 Task: Plan a team-building charity volunteering day for the 21st at 4:30 PM to 5:00PM.
Action: Mouse moved to (50, 78)
Screenshot: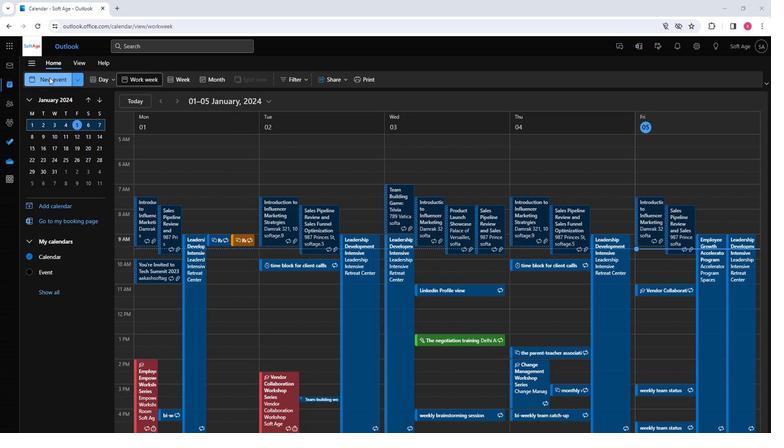 
Action: Mouse pressed left at (50, 78)
Screenshot: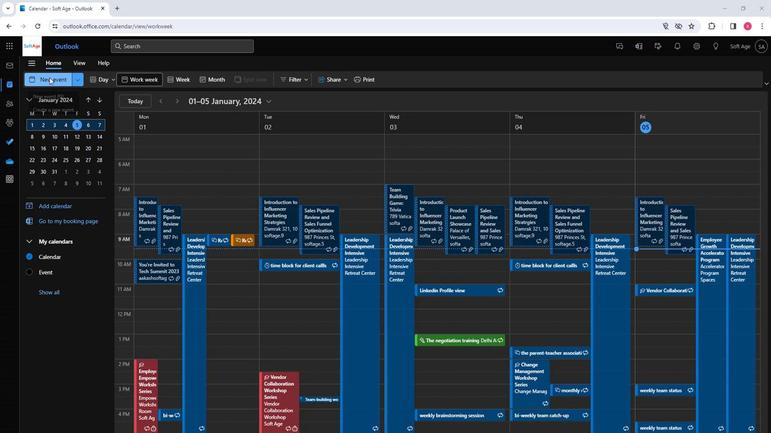 
Action: Mouse moved to (207, 130)
Screenshot: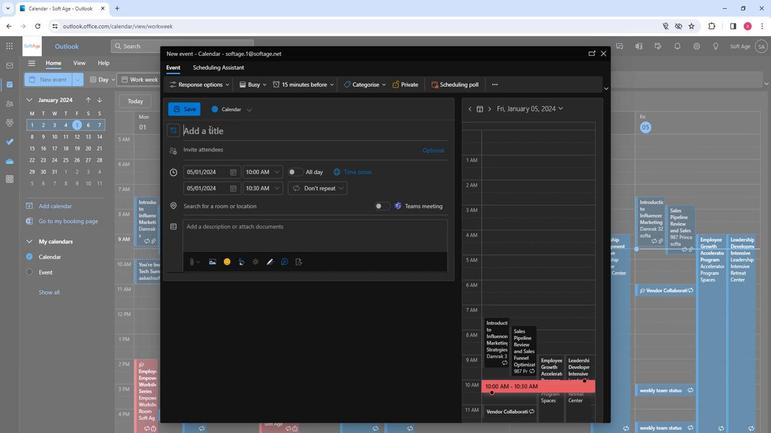 
Action: Mouse pressed left at (207, 130)
Screenshot: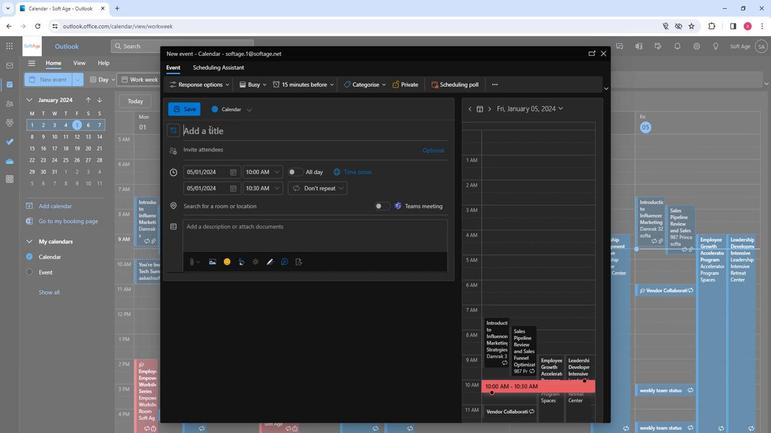 
Action: Key pressed <Key.shift>Team-<Key.shift>Building<Key.space><Key.shift>Charity<Key.space><Key.shift><Key.shift><Key.shift><Key.shift><Key.shift>Volunteering<Key.space><Key.shift>Day
Screenshot: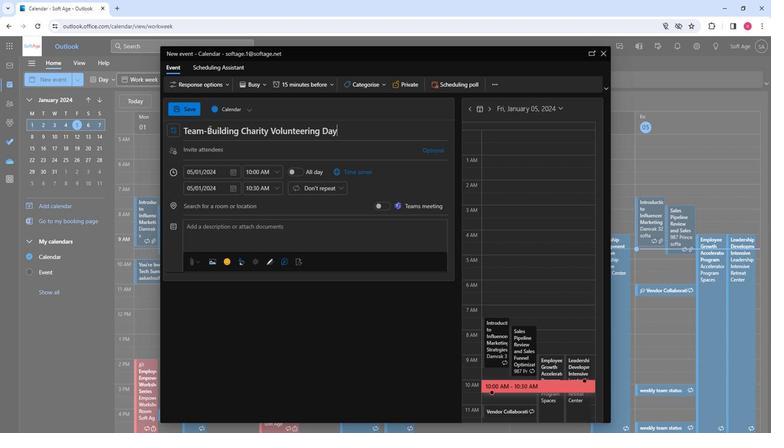 
Action: Mouse moved to (211, 150)
Screenshot: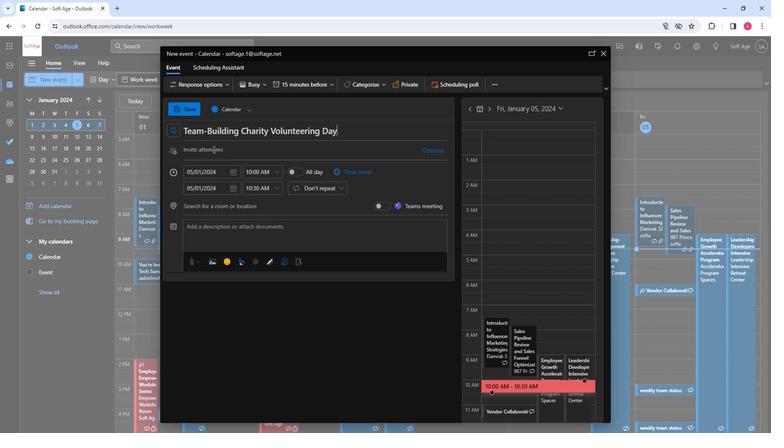 
Action: Mouse pressed left at (211, 150)
Screenshot: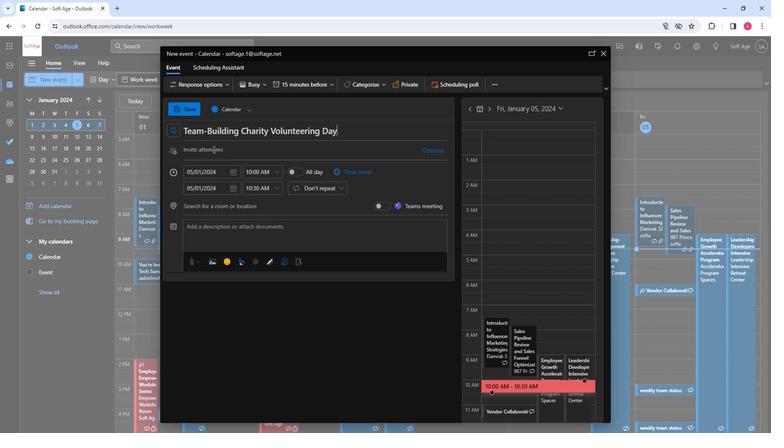 
Action: Key pressed so
Screenshot: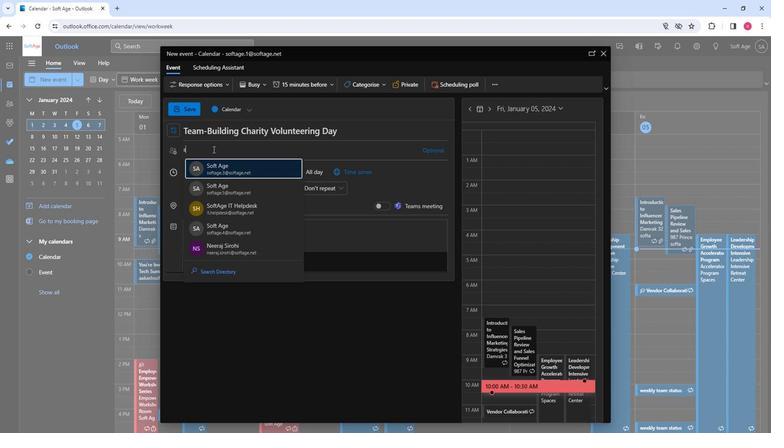
Action: Mouse moved to (215, 163)
Screenshot: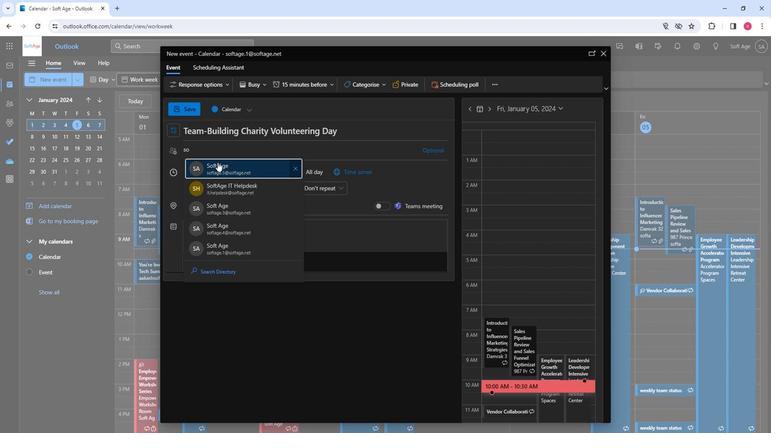 
Action: Mouse pressed left at (215, 163)
Screenshot: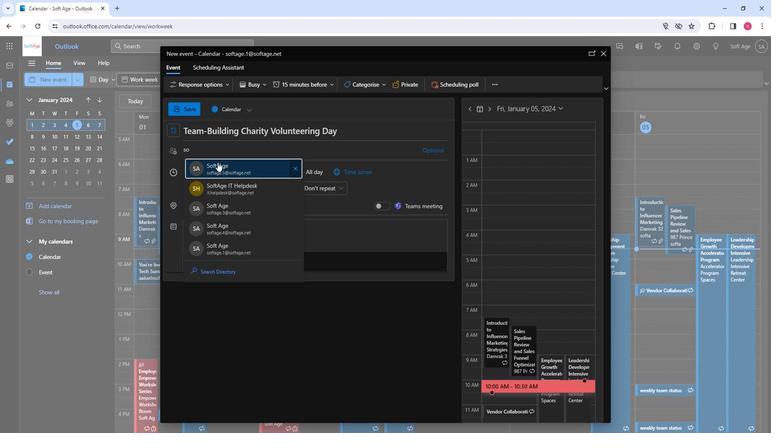 
Action: Key pressed so
Screenshot: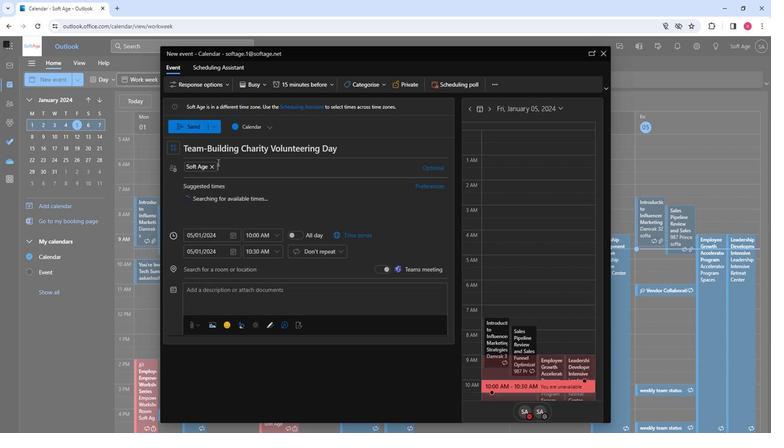 
Action: Mouse moved to (243, 224)
Screenshot: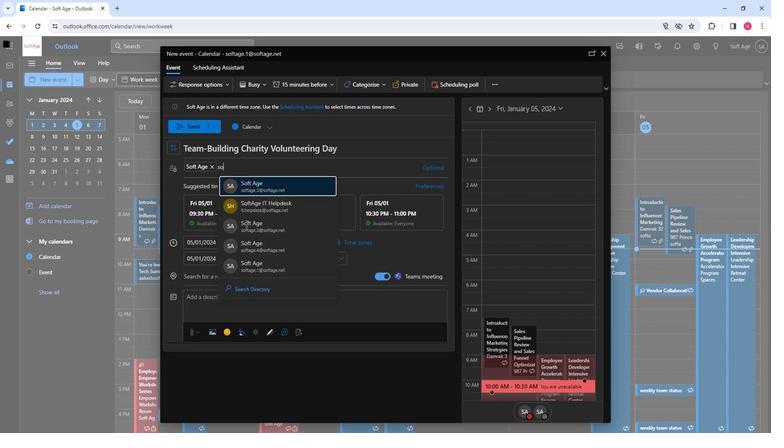 
Action: Mouse pressed left at (243, 224)
Screenshot: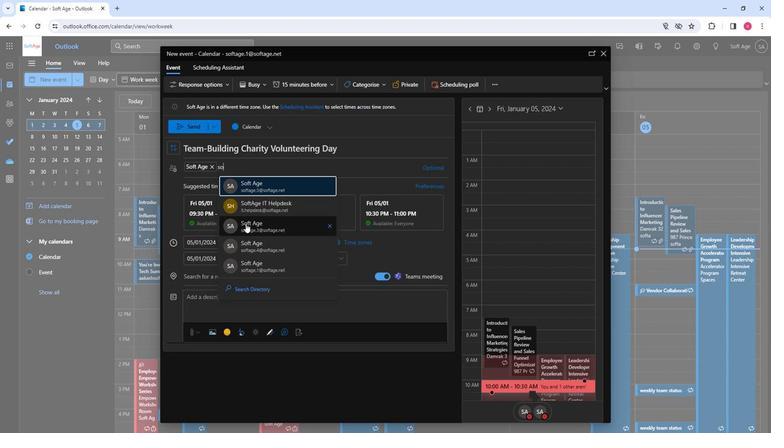 
Action: Key pressed so
Screenshot: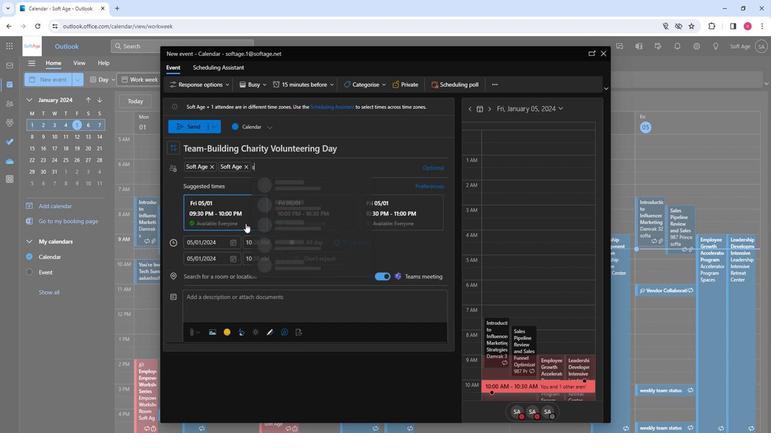 
Action: Mouse moved to (290, 246)
Screenshot: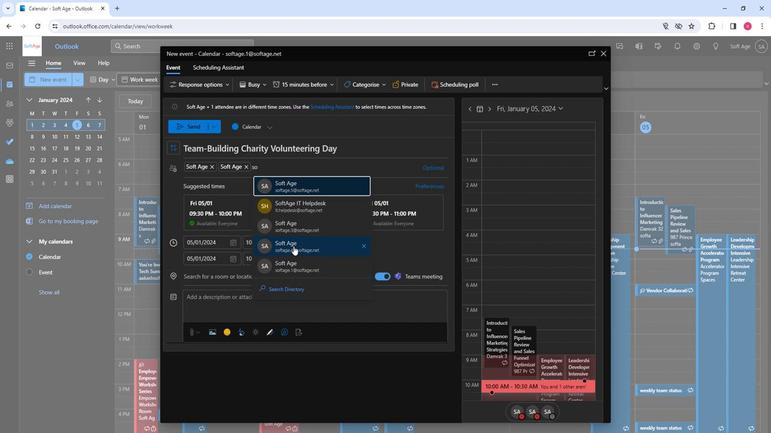 
Action: Mouse pressed left at (290, 246)
Screenshot: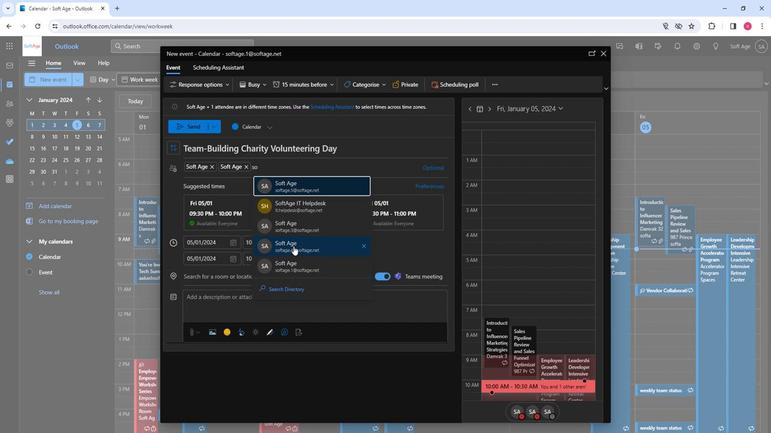 
Action: Key pressed so
Screenshot: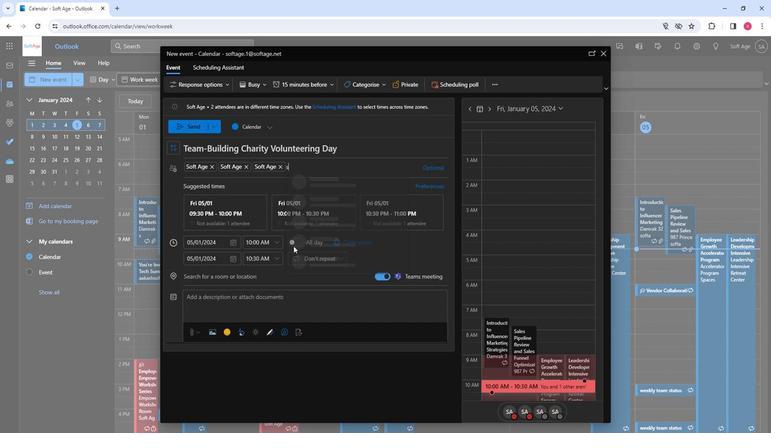 
Action: Mouse moved to (310, 265)
Screenshot: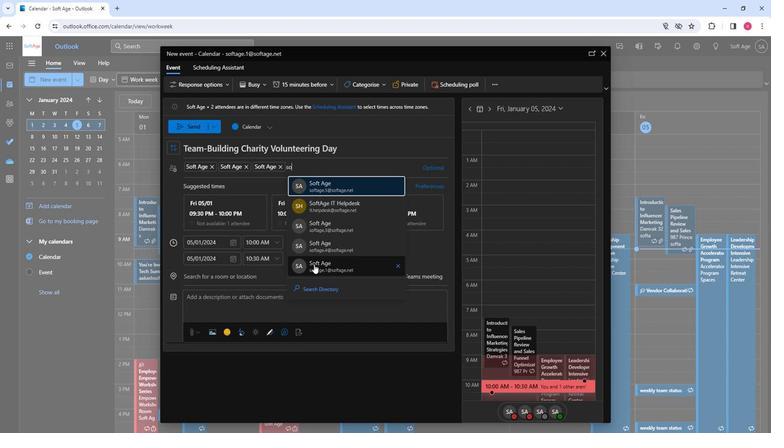 
Action: Mouse pressed left at (310, 265)
Screenshot: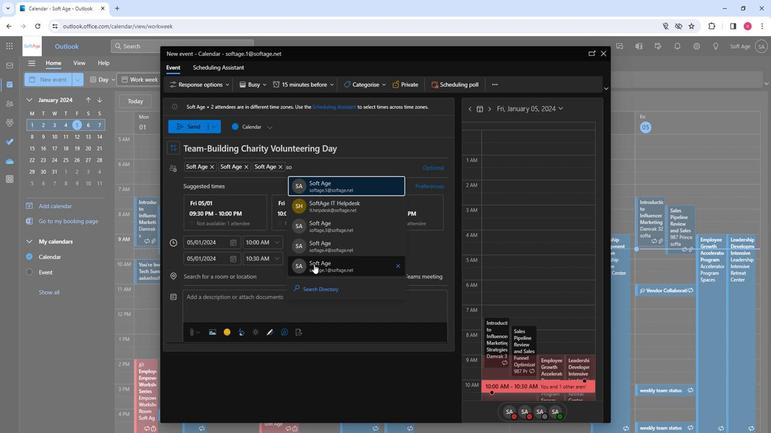 
Action: Mouse moved to (231, 244)
Screenshot: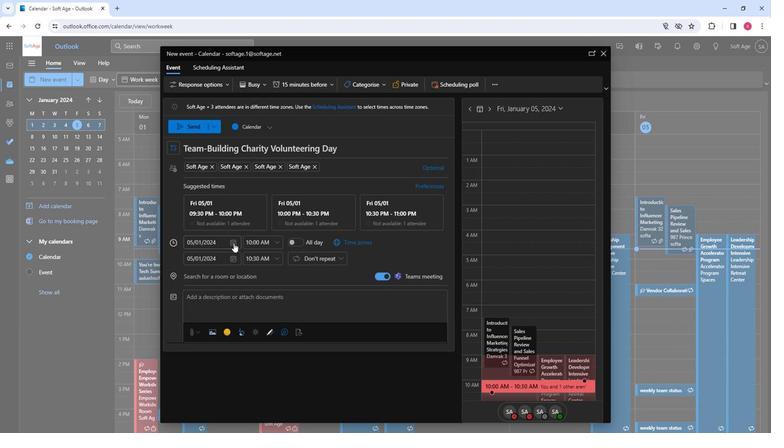
Action: Mouse pressed left at (231, 244)
Screenshot: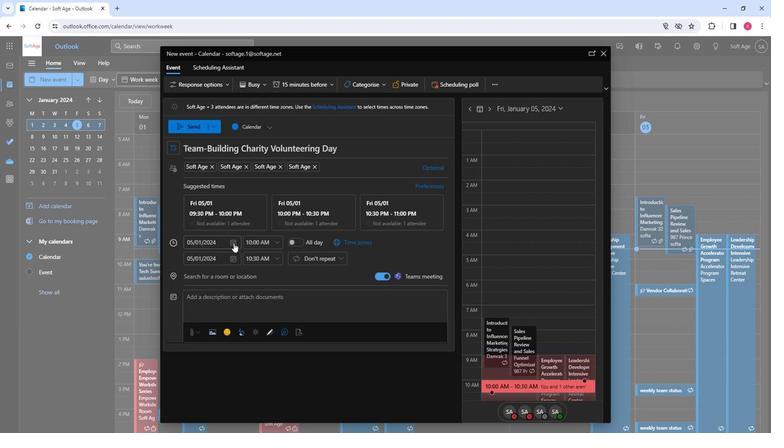 
Action: Mouse moved to (261, 308)
Screenshot: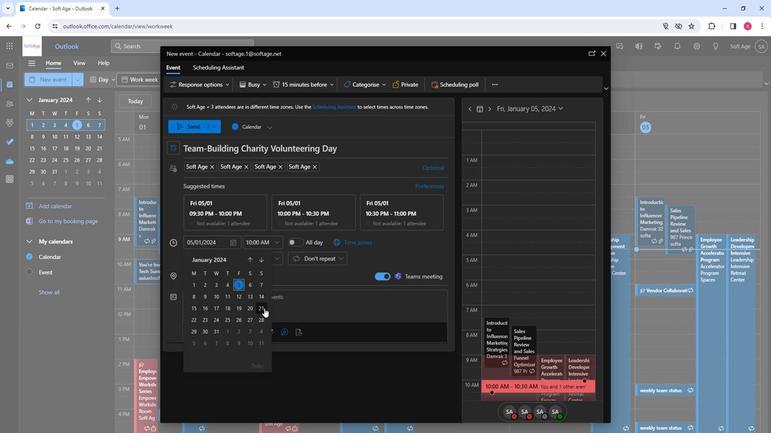 
Action: Mouse pressed left at (261, 308)
Screenshot: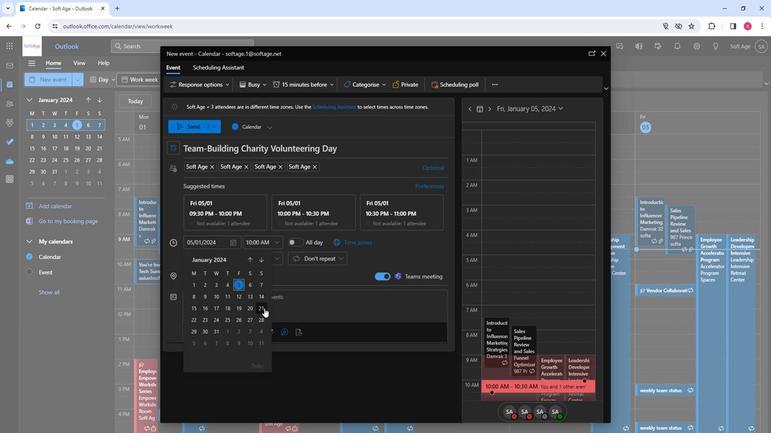
Action: Mouse moved to (275, 238)
Screenshot: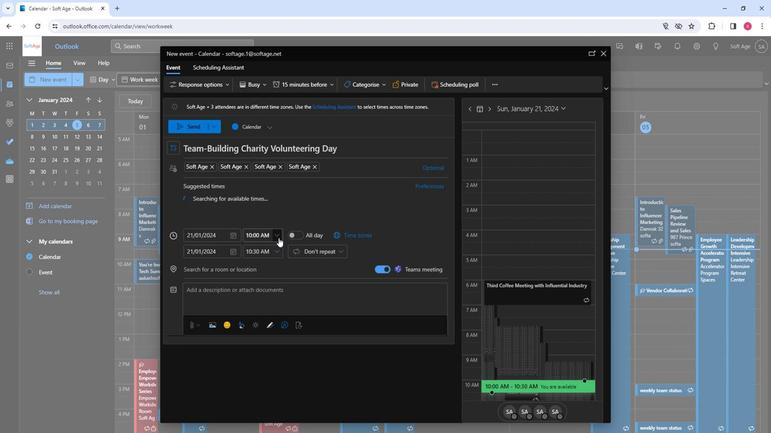 
Action: Mouse pressed left at (275, 238)
Screenshot: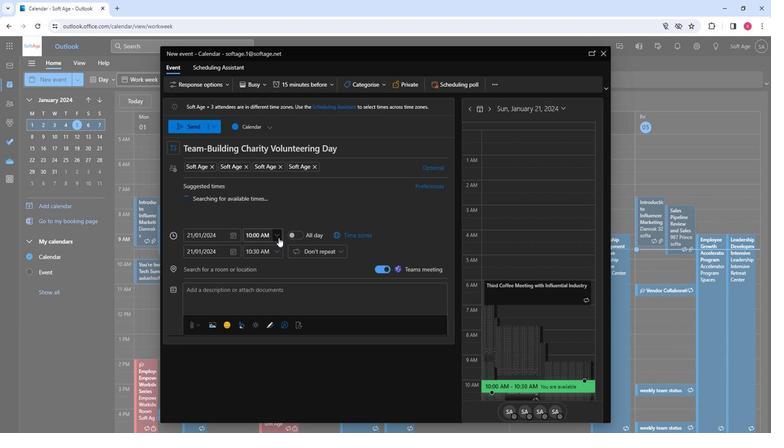 
Action: Mouse moved to (271, 267)
Screenshot: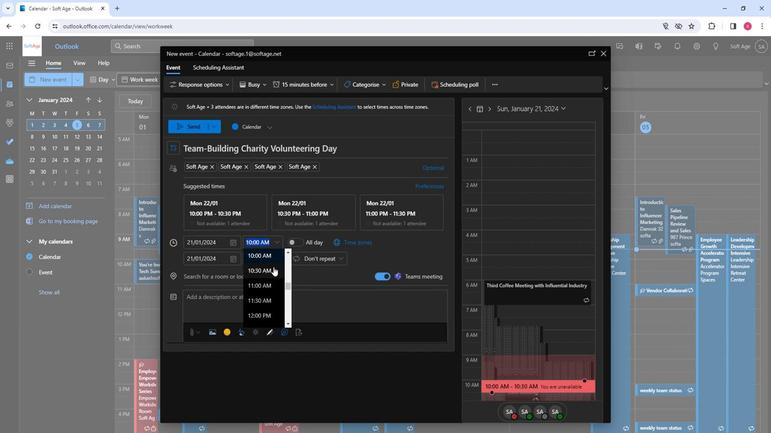
Action: Mouse scrolled (271, 266) with delta (0, 0)
Screenshot: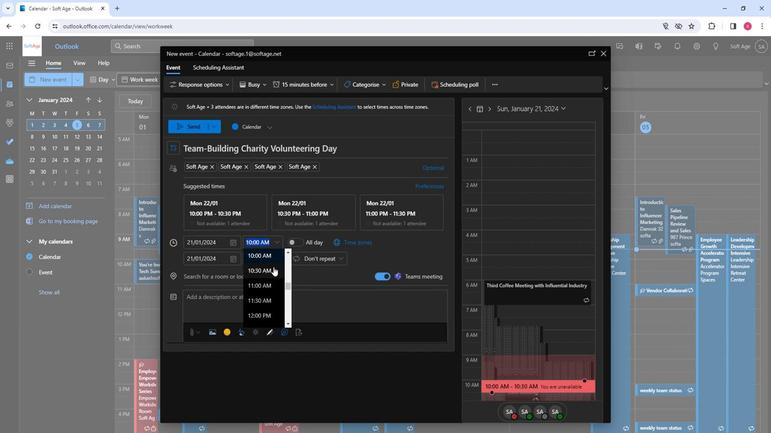 
Action: Mouse moved to (267, 276)
Screenshot: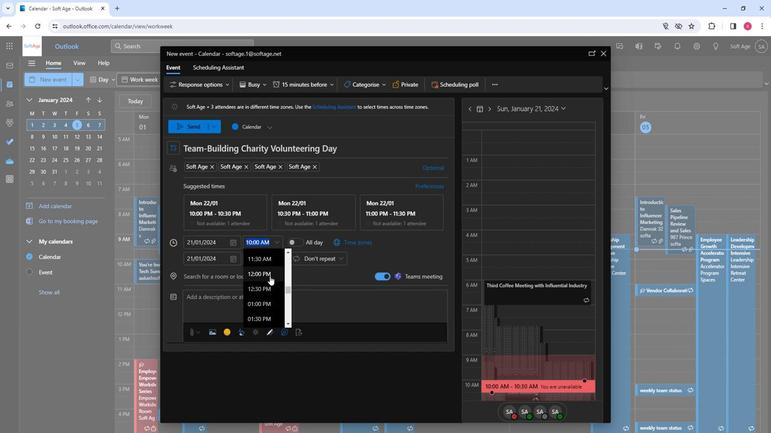 
Action: Mouse scrolled (267, 275) with delta (0, 0)
Screenshot: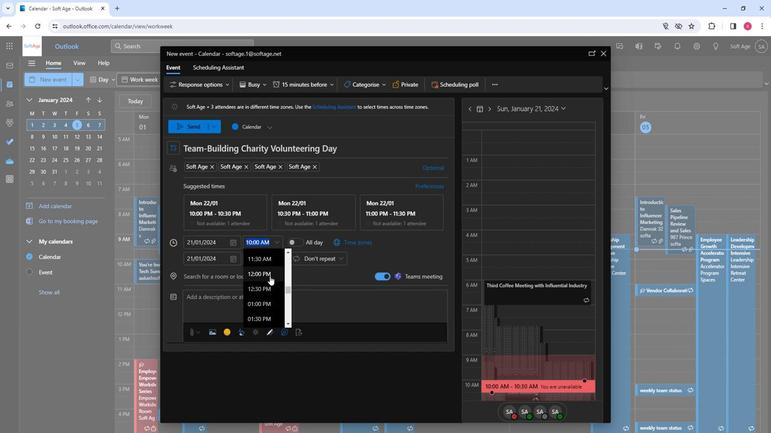 
Action: Mouse moved to (266, 277)
Screenshot: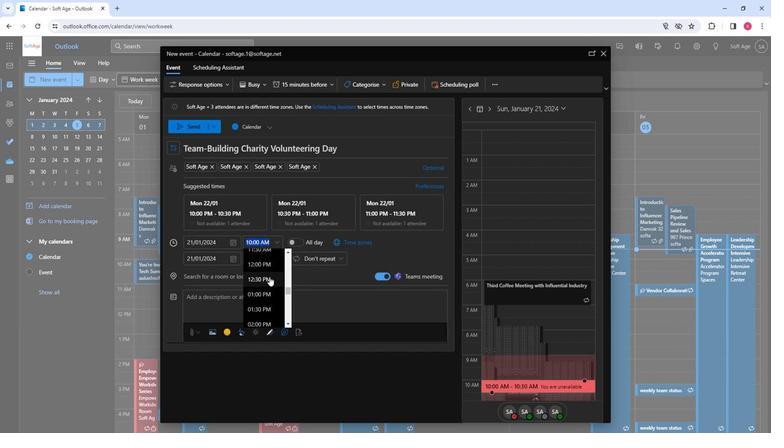 
Action: Mouse scrolled (266, 277) with delta (0, 0)
Screenshot: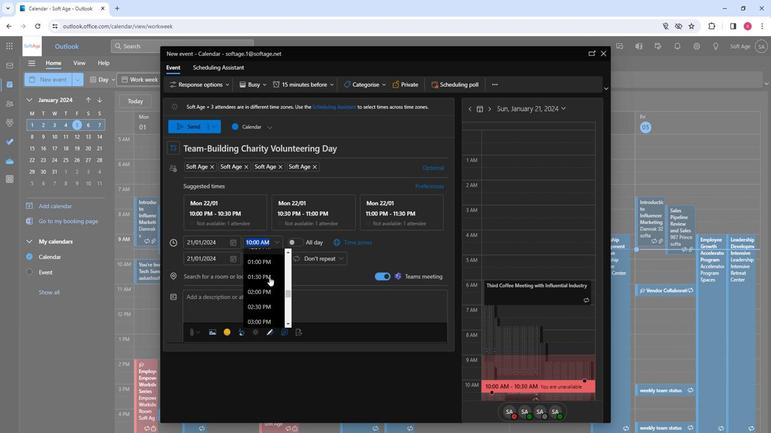 
Action: Mouse scrolled (266, 277) with delta (0, 0)
Screenshot: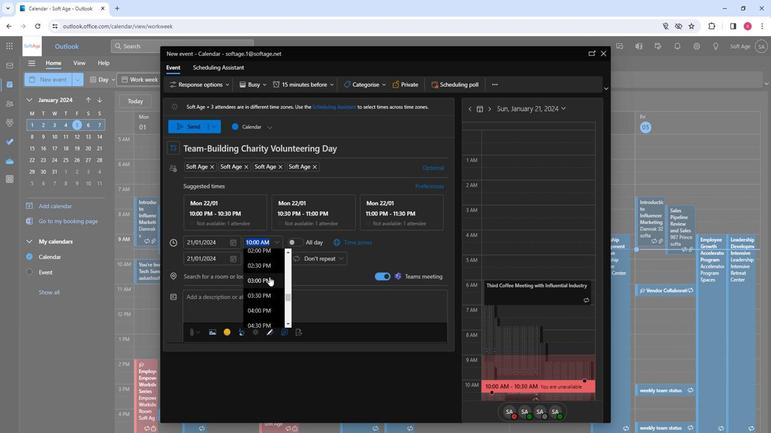 
Action: Mouse moved to (259, 285)
Screenshot: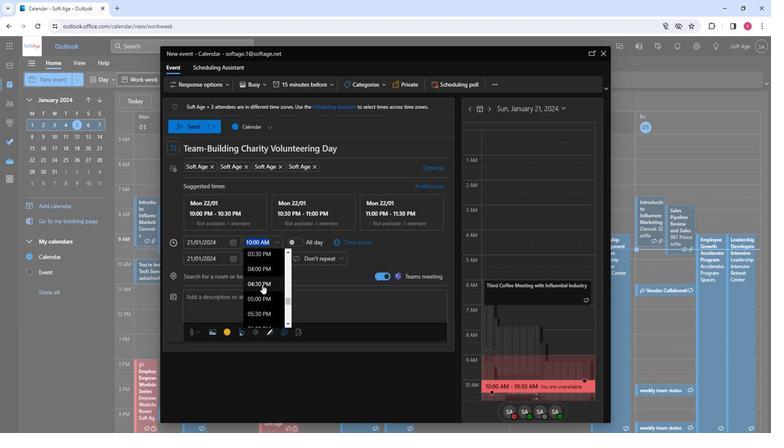
Action: Mouse pressed left at (259, 285)
Screenshot: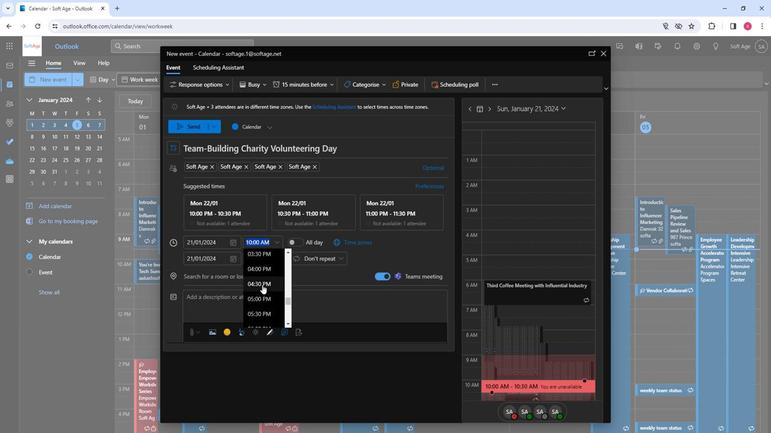 
Action: Mouse moved to (252, 274)
Screenshot: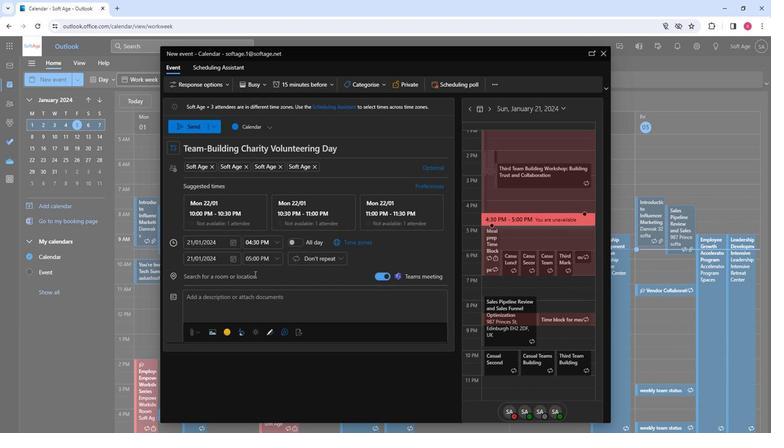 
Action: Mouse pressed left at (252, 274)
Screenshot: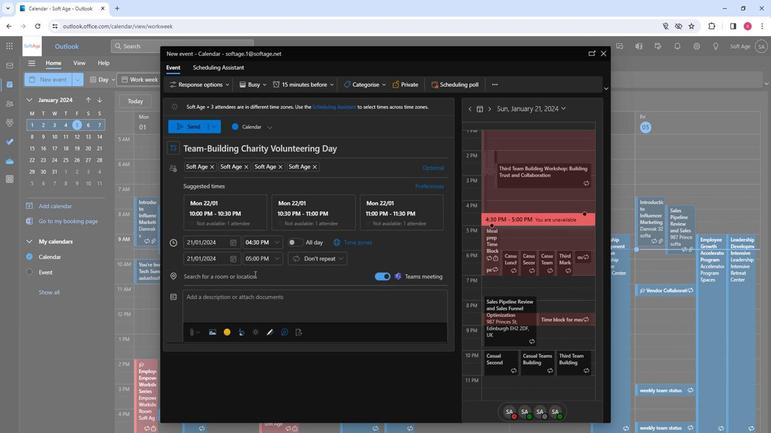 
Action: Key pressed so
Screenshot: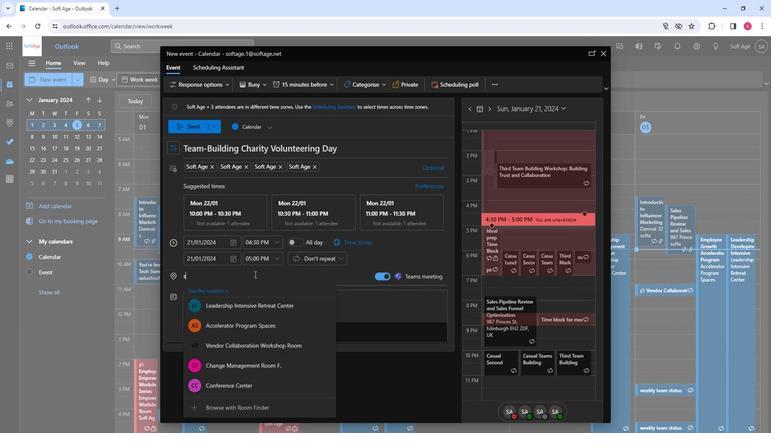 
Action: Mouse moved to (237, 308)
Screenshot: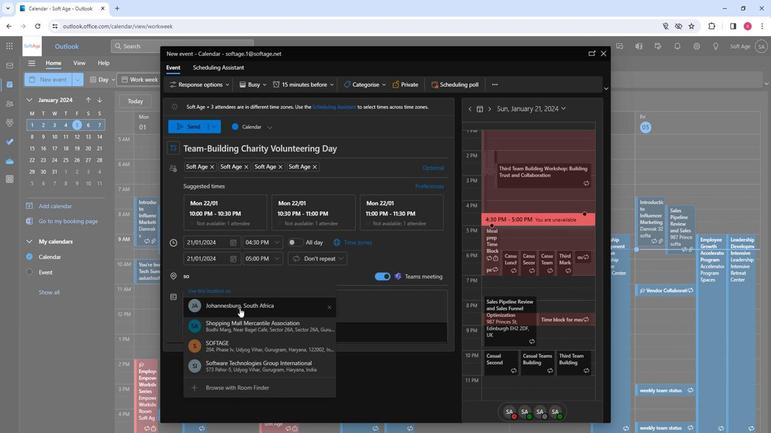 
Action: Mouse pressed left at (237, 308)
Screenshot: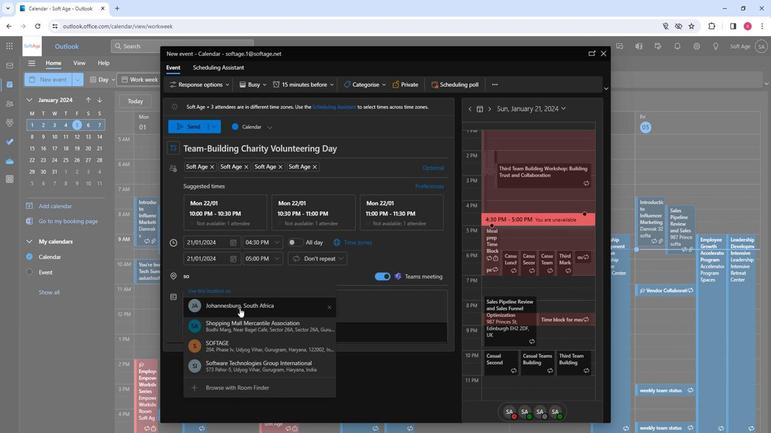 
Action: Mouse moved to (219, 299)
Screenshot: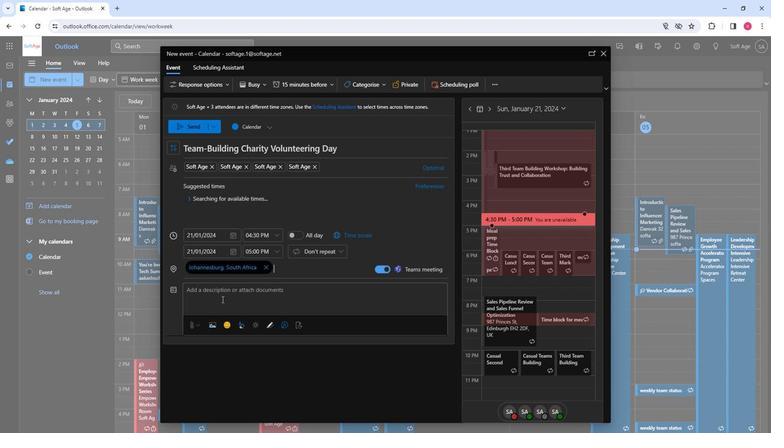 
Action: Mouse pressed left at (219, 299)
Screenshot: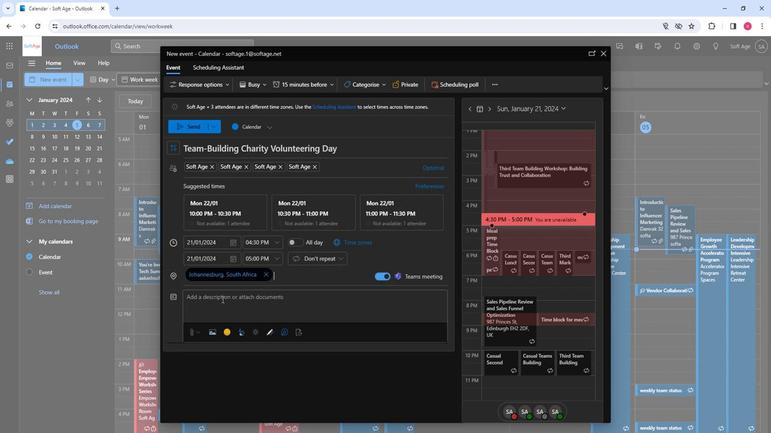 
Action: Mouse moved to (218, 299)
Screenshot: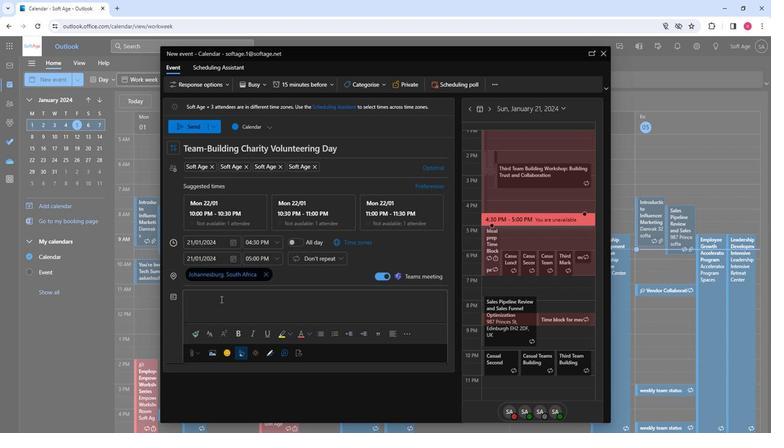 
Action: Key pressed <Key.shift>Embrace<Key.space>teamwork<Key.space>with<Key.space>a<Key.space>charity<Key.space>volunteering<Key.space>day<Key.shift>!<Key.space><Key.shift>Strenghten<Key.space>bon<Key.backspace><Key.backspace><Key.backspace><Key.backspace><Key.backspace><Key.backspace><Key.backspace><Key.backspace><Key.backspace><Key.backspace>ngthen<Key.space>bonds<Key.space>as<Key.space>your<Key.space>team<Key.space>contributes<Key.space>to<Key.space>a<Key.space>meaningful<Key.space>cause,<Key.space>fostering<Key.space>camaraderie<Key.space>and<Key.space>making<Key.space>a<Key.space>positive<Key.space>impact<Key.space>together.
Screenshot: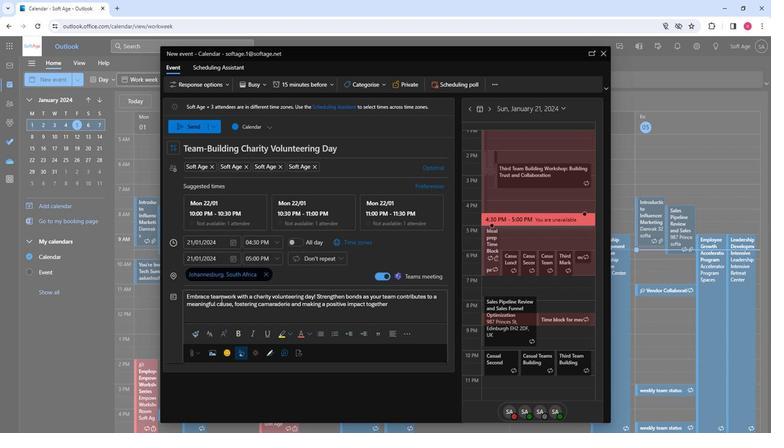
Action: Mouse moved to (238, 309)
Screenshot: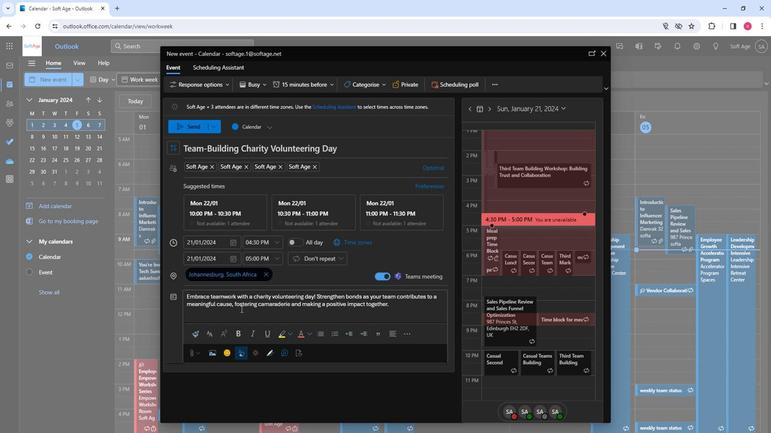 
Action: Mouse pressed left at (238, 309)
Screenshot: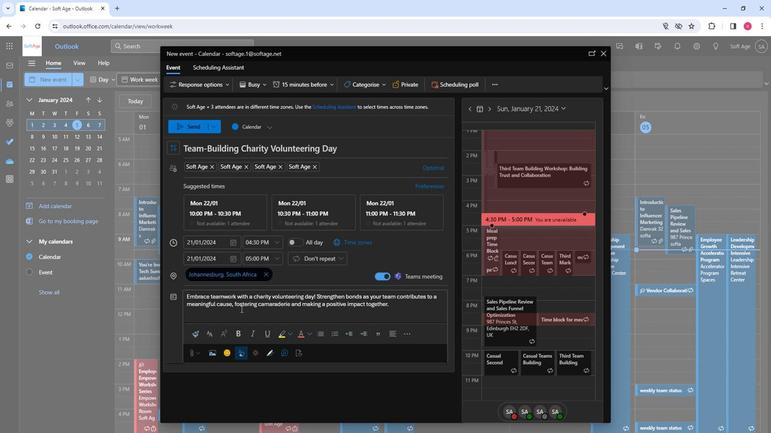 
Action: Mouse moved to (238, 307)
Screenshot: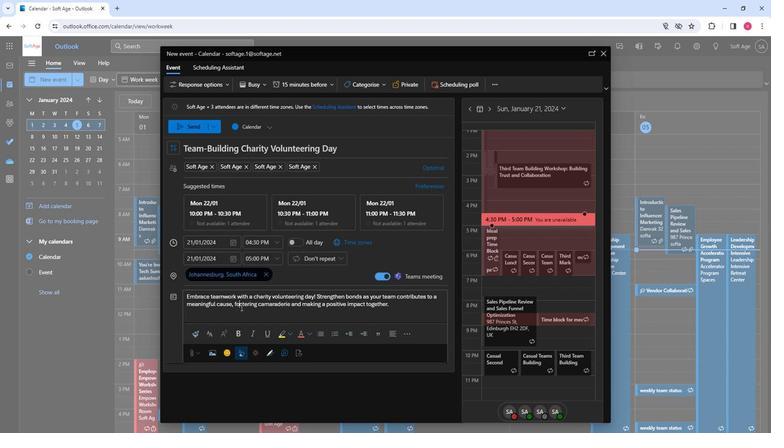 
Action: Mouse pressed left at (238, 307)
Screenshot: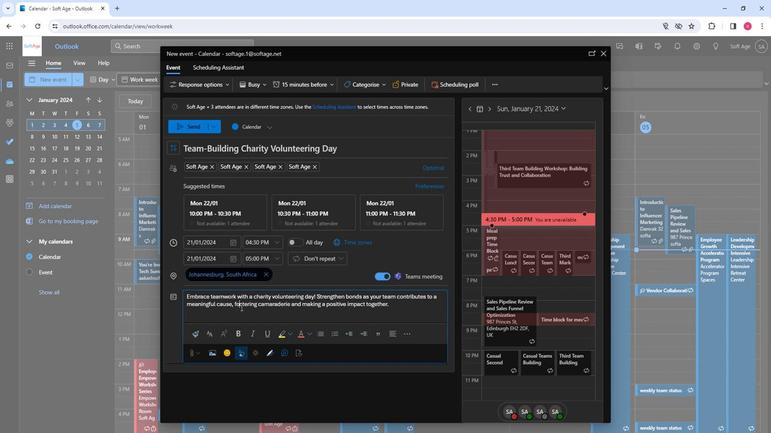 
Action: Mouse pressed left at (238, 307)
Screenshot: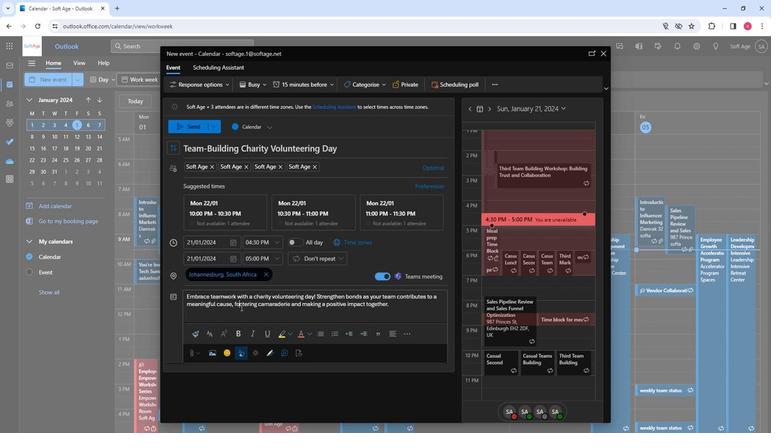 
Action: Mouse pressed left at (238, 307)
Screenshot: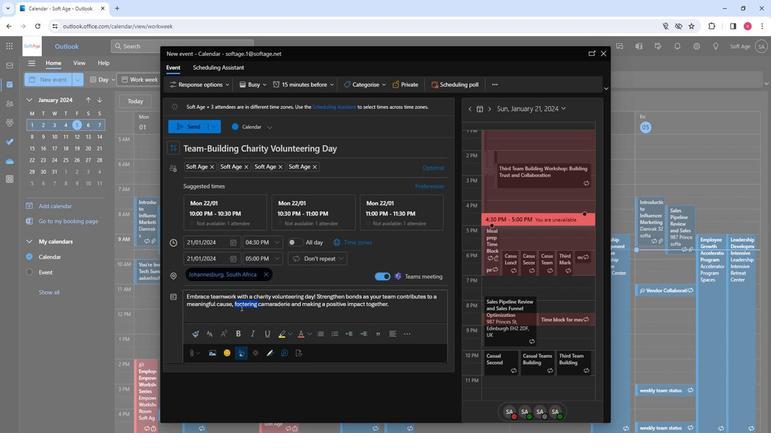 
Action: Mouse moved to (209, 332)
Screenshot: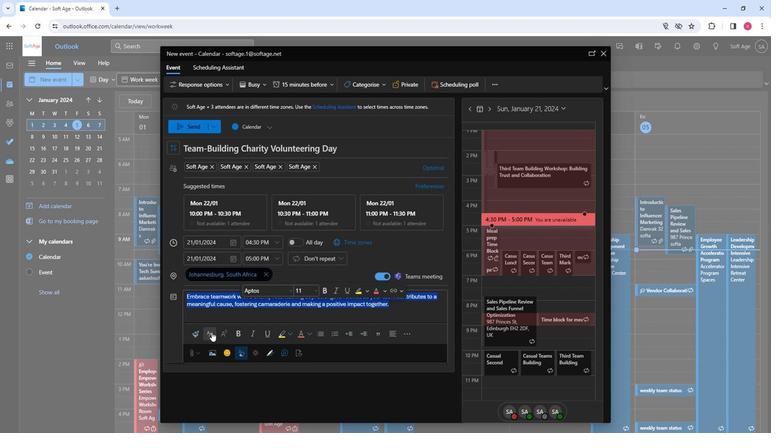 
Action: Mouse pressed left at (209, 332)
Screenshot: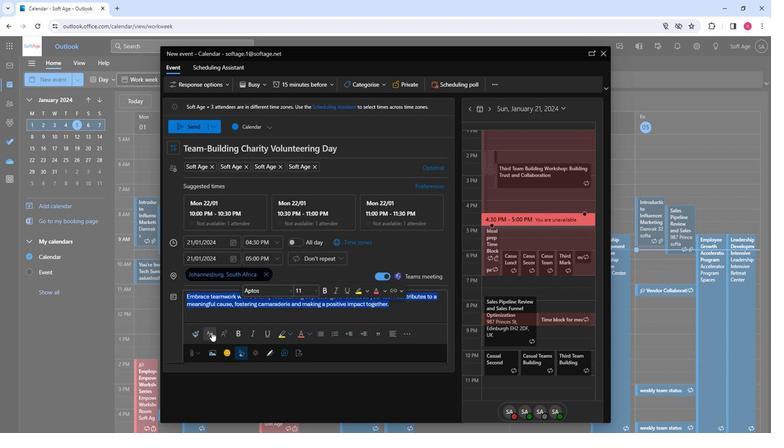 
Action: Mouse moved to (229, 268)
Screenshot: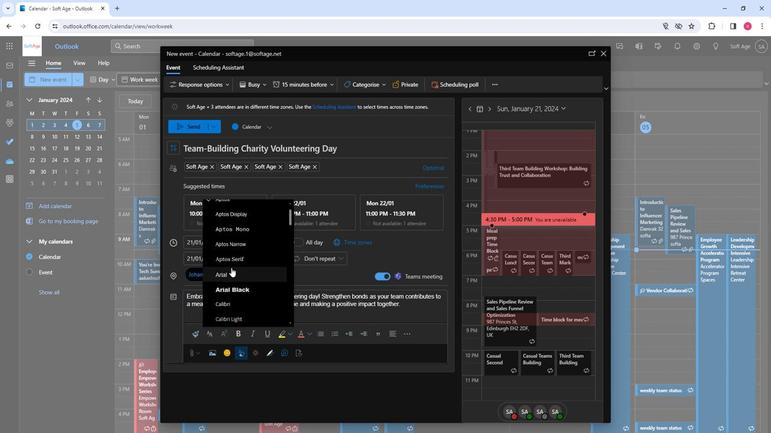 
Action: Mouse scrolled (229, 267) with delta (0, 0)
Screenshot: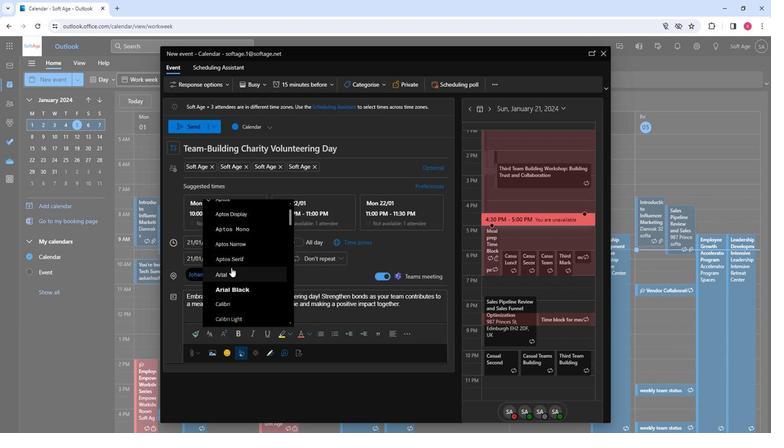 
Action: Mouse scrolled (229, 267) with delta (0, 0)
Screenshot: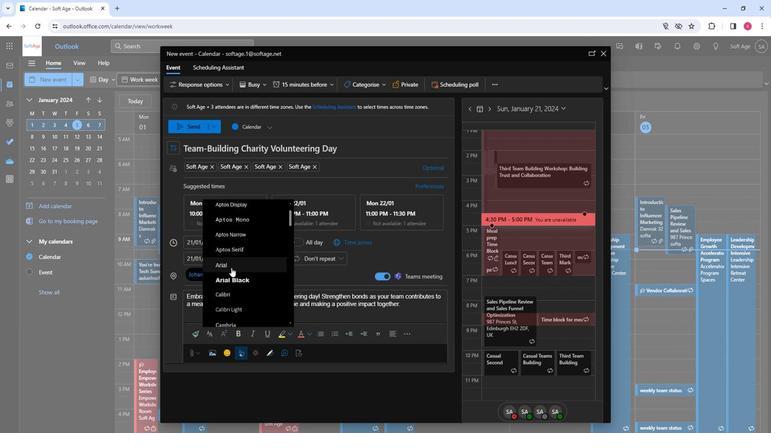 
Action: Mouse moved to (221, 267)
Screenshot: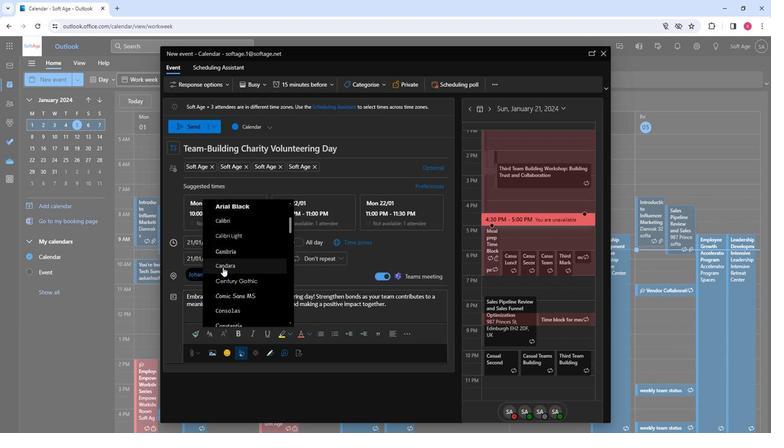
Action: Mouse pressed left at (221, 267)
Screenshot: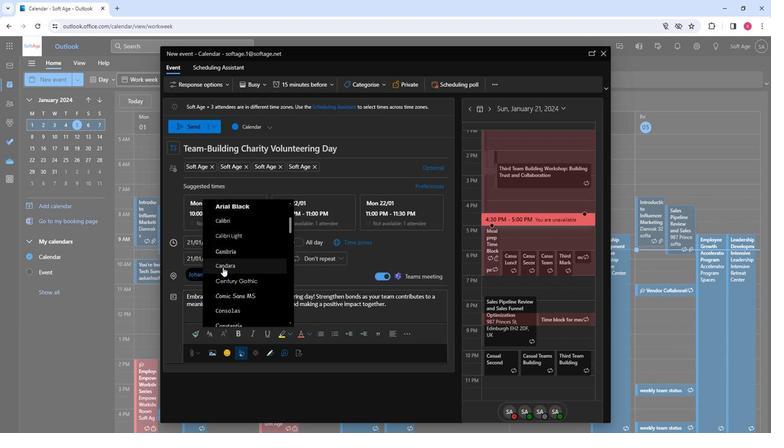 
Action: Mouse moved to (247, 331)
Screenshot: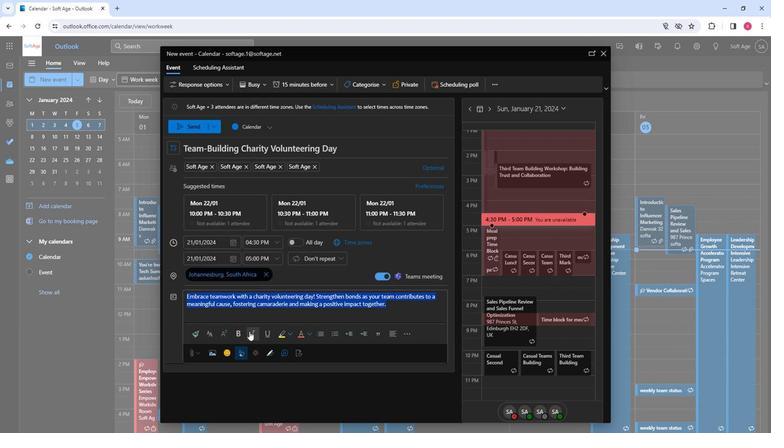 
Action: Mouse pressed left at (247, 331)
Screenshot: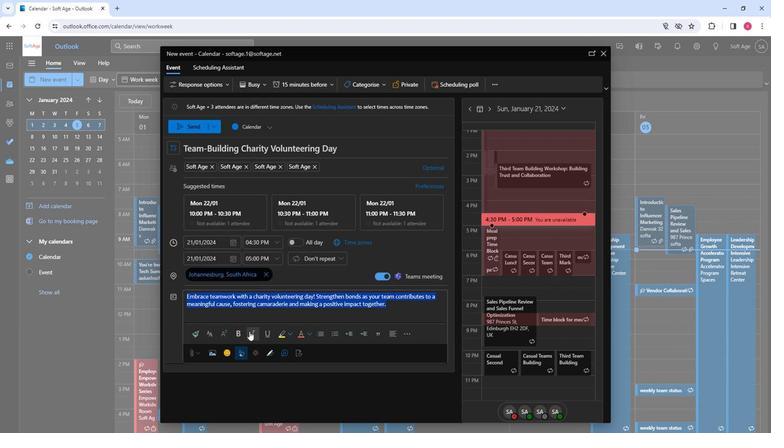 
Action: Mouse moved to (360, 335)
Screenshot: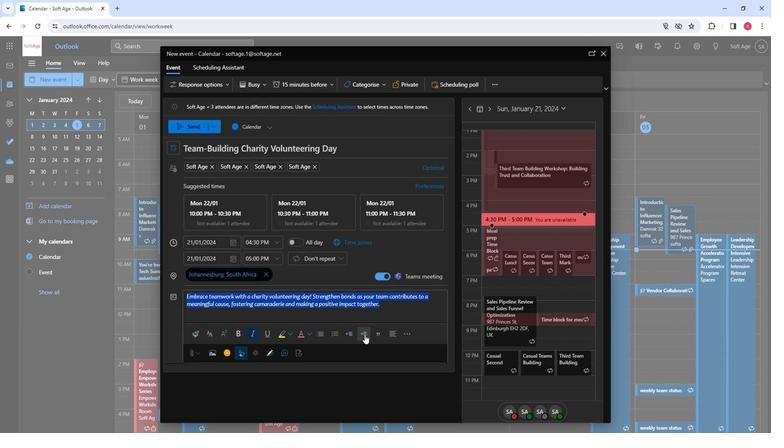 
Action: Mouse pressed left at (360, 335)
Screenshot: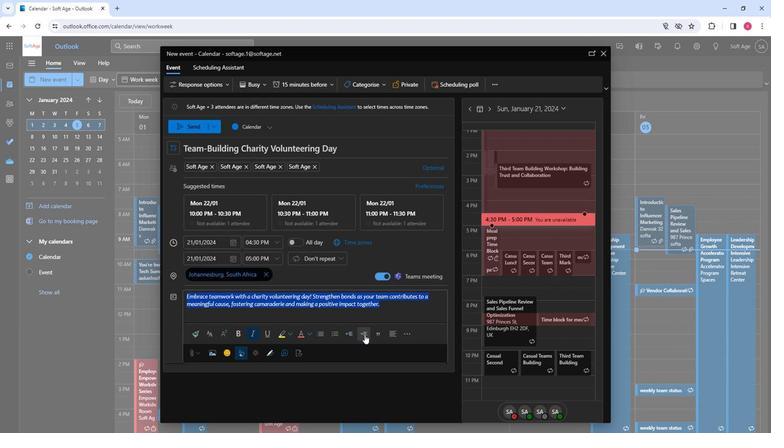 
Action: Mouse moved to (302, 315)
Screenshot: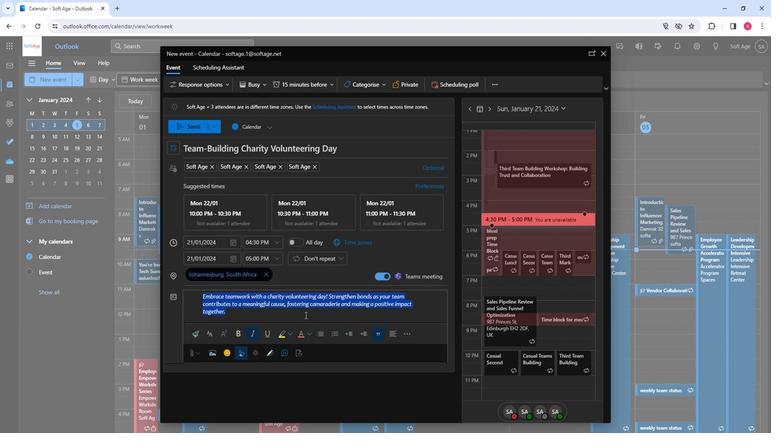 
Action: Mouse pressed left at (302, 315)
Screenshot: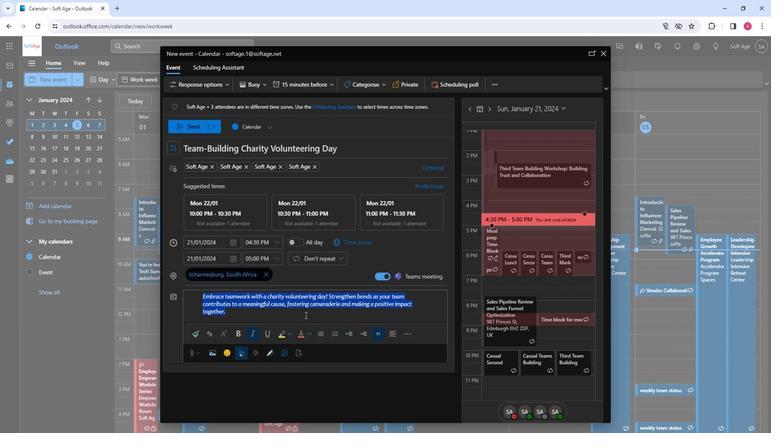 
Action: Mouse moved to (255, 313)
Screenshot: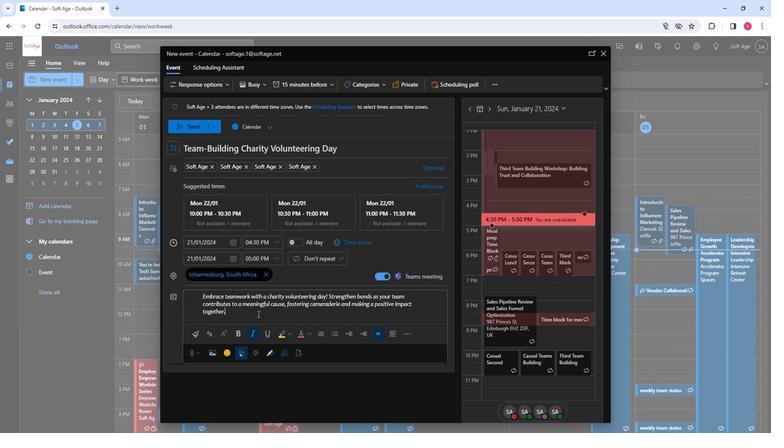 
Action: Mouse pressed left at (255, 313)
Screenshot: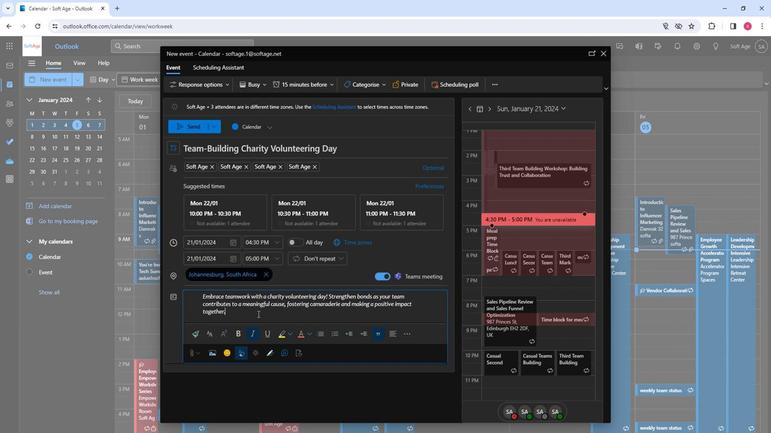 
Action: Mouse pressed left at (255, 313)
Screenshot: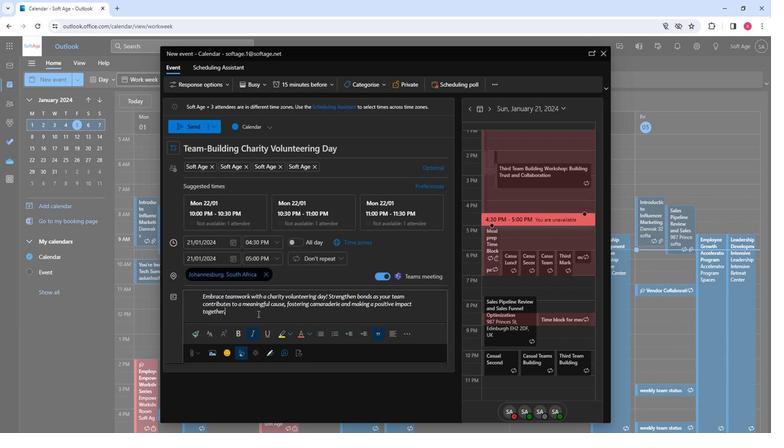 
Action: Mouse pressed left at (255, 313)
Screenshot: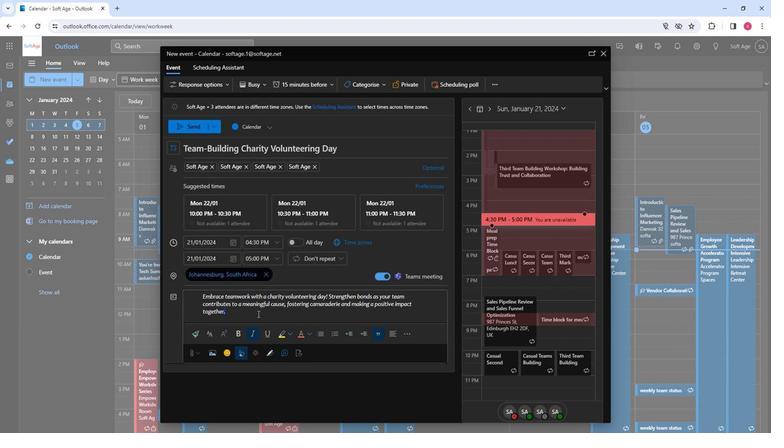 
Action: Mouse moved to (306, 333)
Screenshot: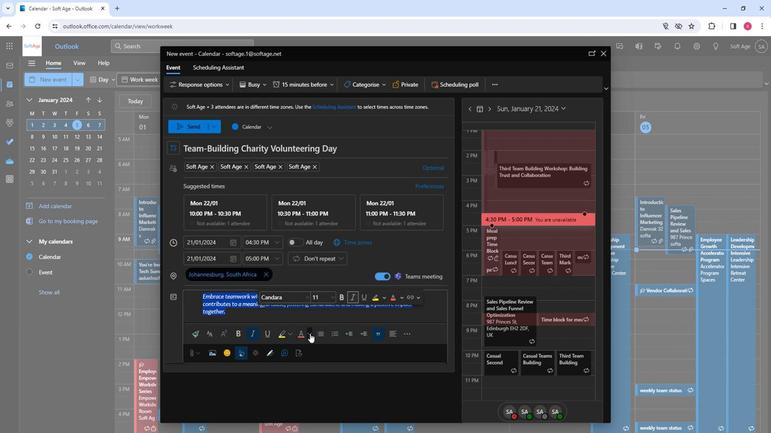 
Action: Mouse pressed left at (306, 333)
Screenshot: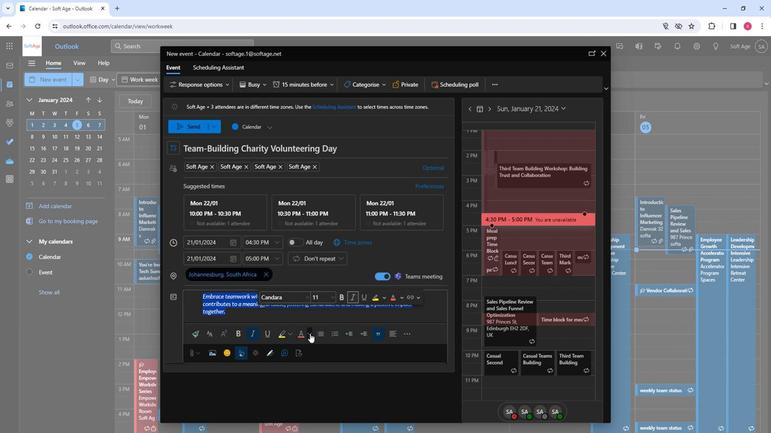 
Action: Mouse moved to (351, 275)
Screenshot: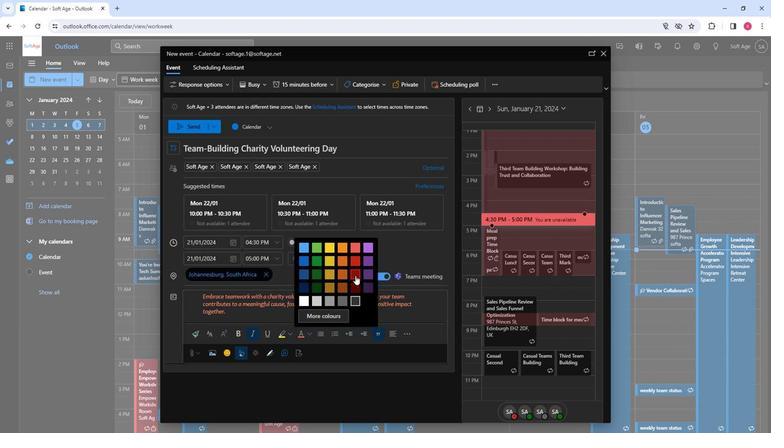
Action: Mouse pressed left at (351, 275)
Screenshot: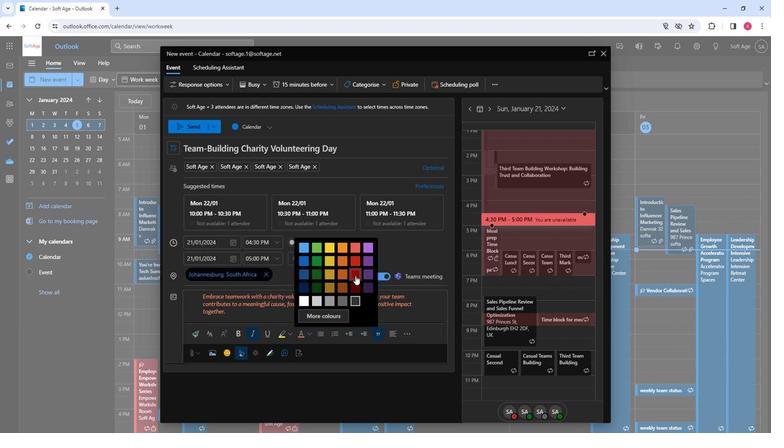 
Action: Mouse moved to (320, 312)
Screenshot: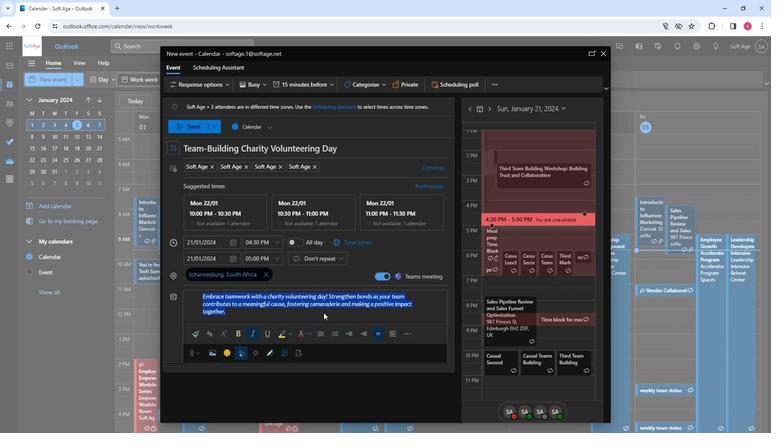 
Action: Mouse pressed left at (320, 312)
Screenshot: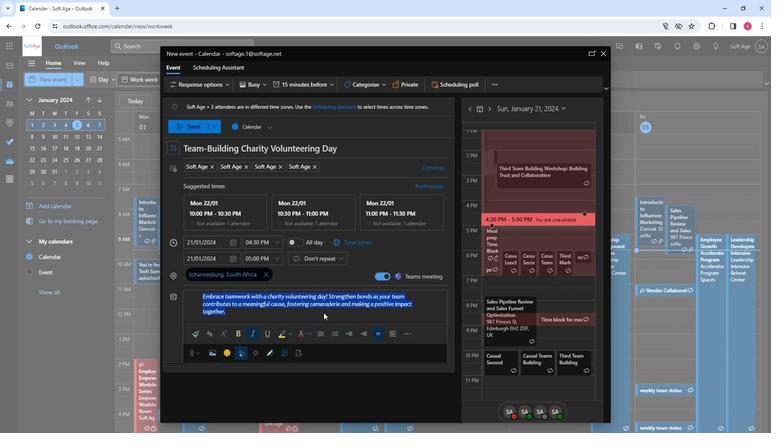 
Action: Mouse moved to (186, 124)
Screenshot: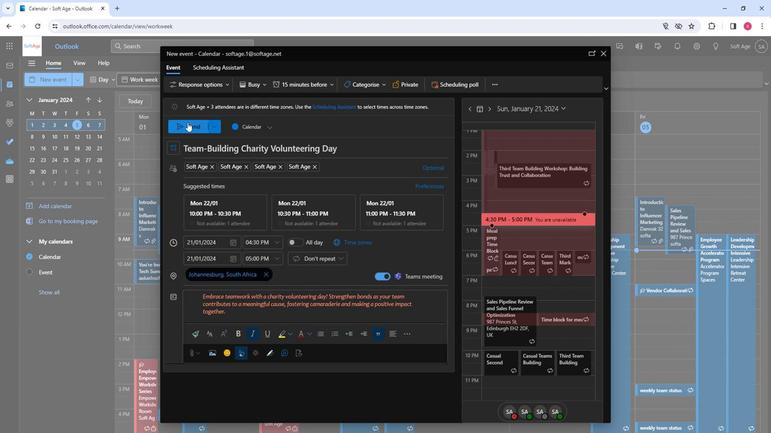 
Action: Mouse pressed left at (186, 124)
Screenshot: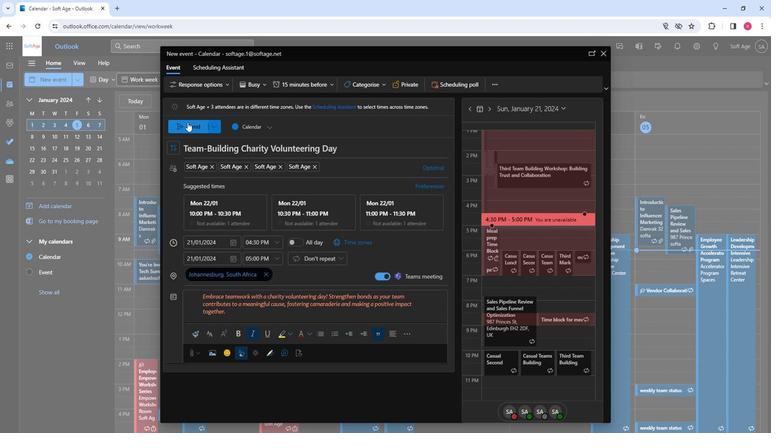 
Action: Mouse moved to (216, 306)
Screenshot: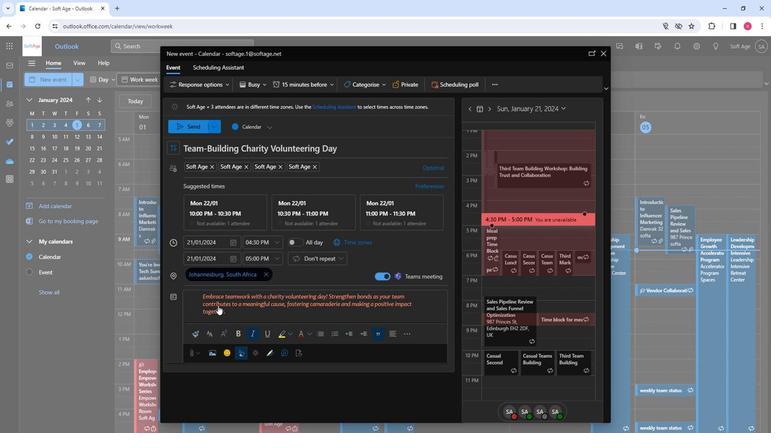 
